 Task: Look for products in the category "Lotion" from Soothing Touch only.
Action: Mouse moved to (780, 298)
Screenshot: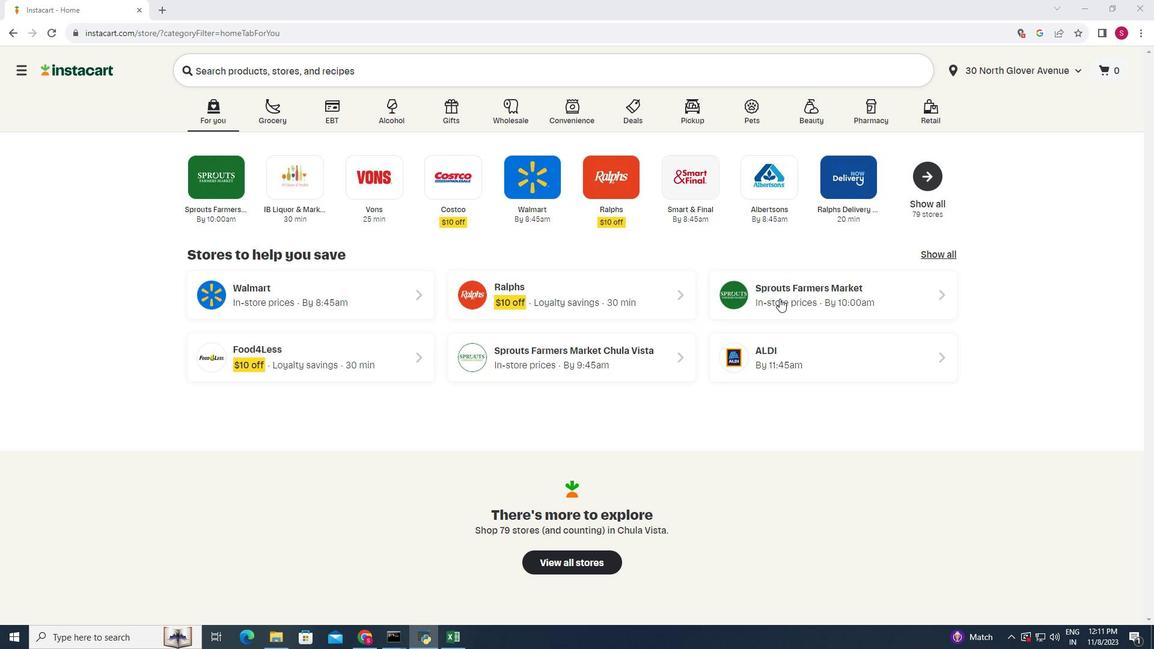 
Action: Mouse pressed left at (780, 298)
Screenshot: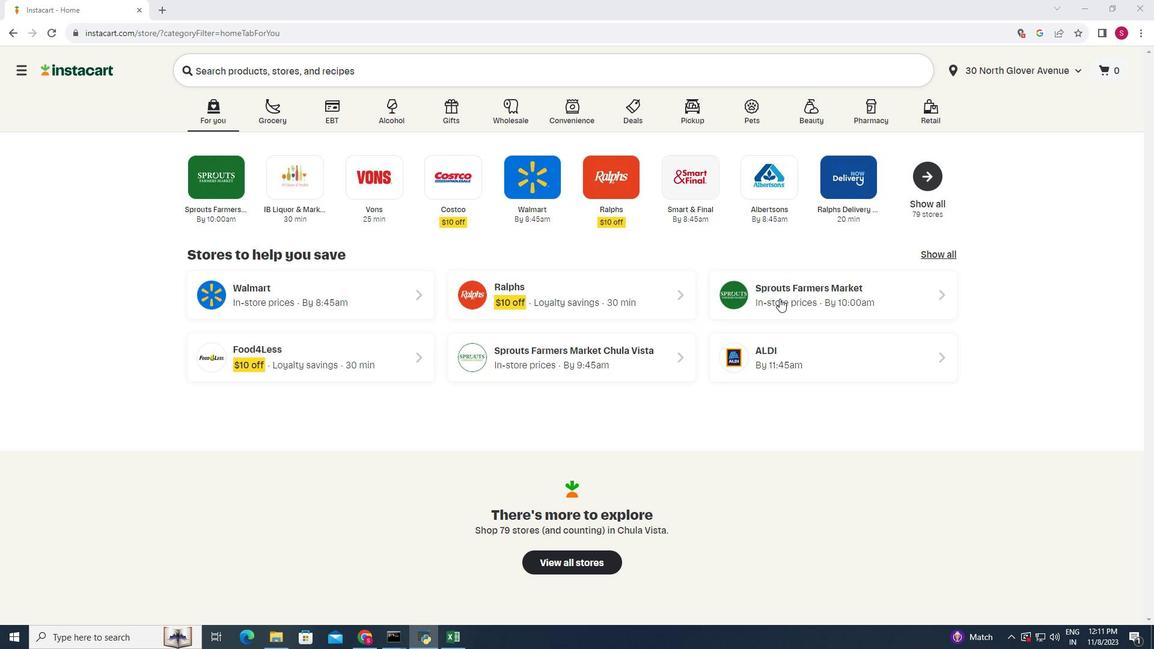 
Action: Mouse moved to (35, 477)
Screenshot: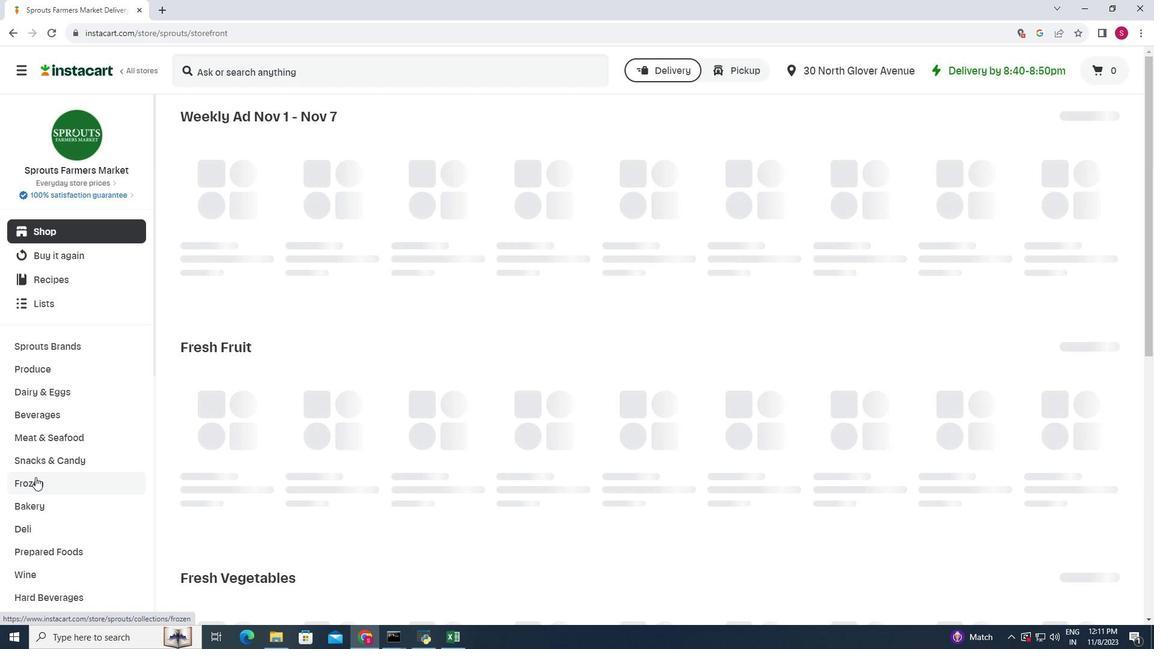 
Action: Mouse scrolled (35, 476) with delta (0, 0)
Screenshot: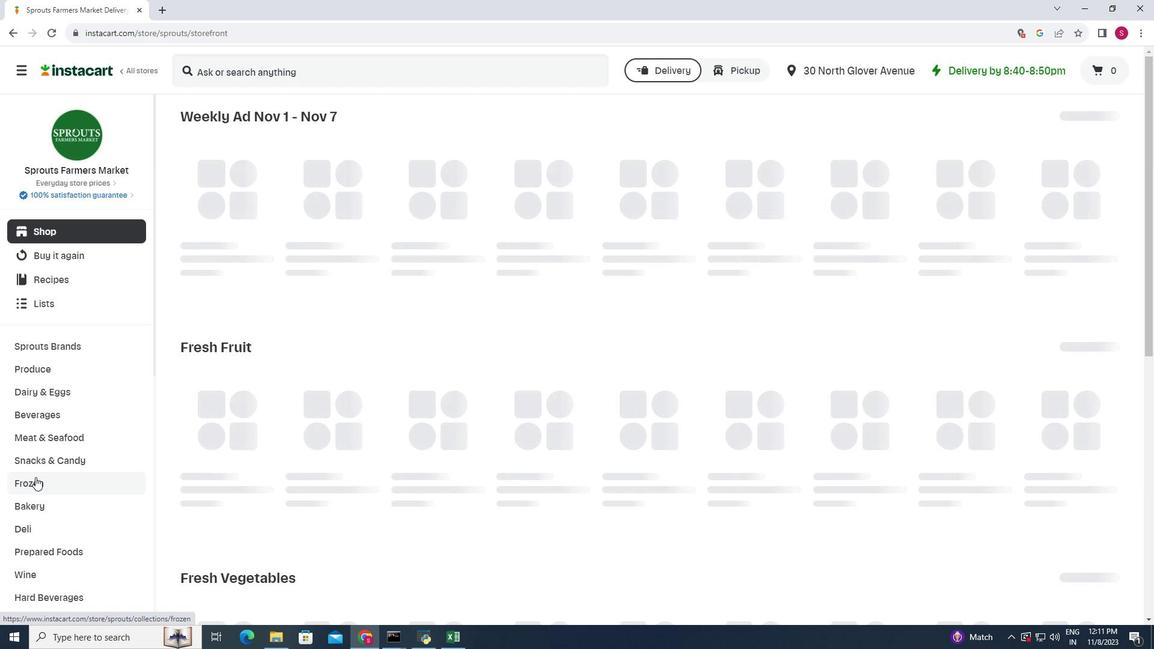 
Action: Mouse scrolled (35, 476) with delta (0, 0)
Screenshot: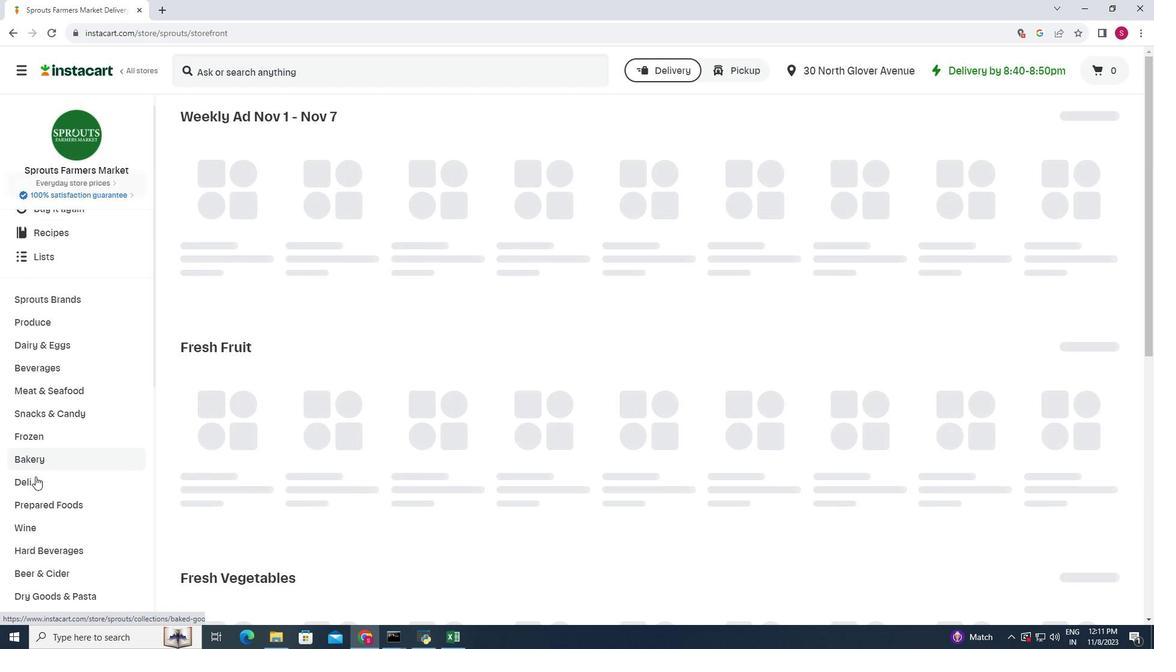 
Action: Mouse moved to (37, 475)
Screenshot: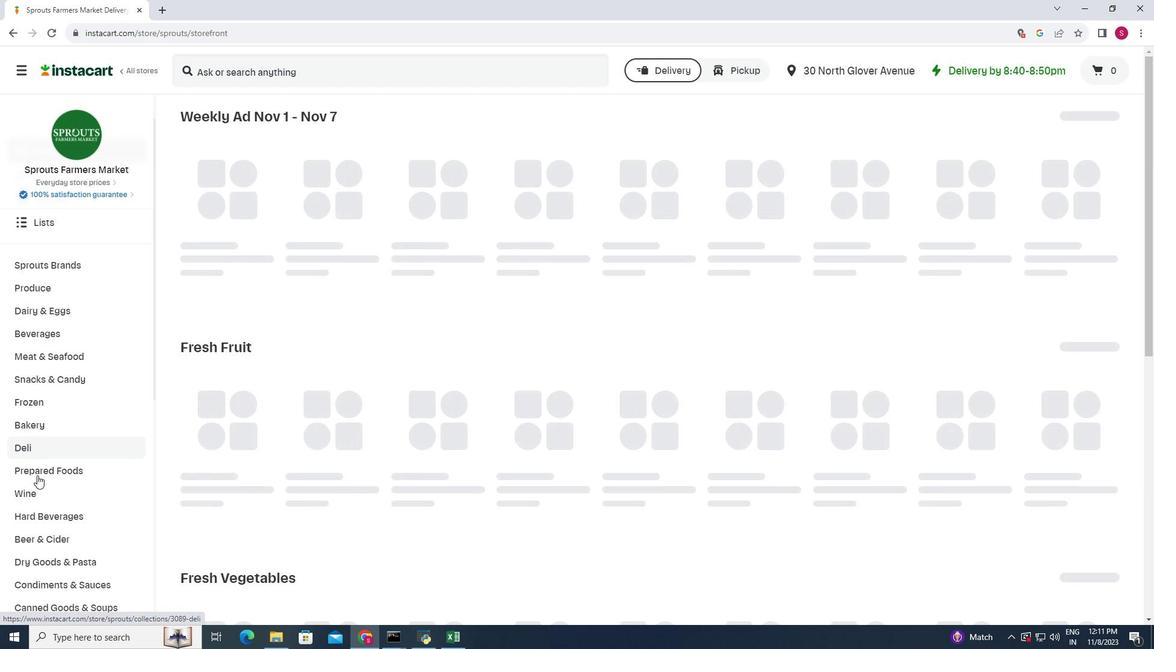 
Action: Mouse scrolled (37, 475) with delta (0, 0)
Screenshot: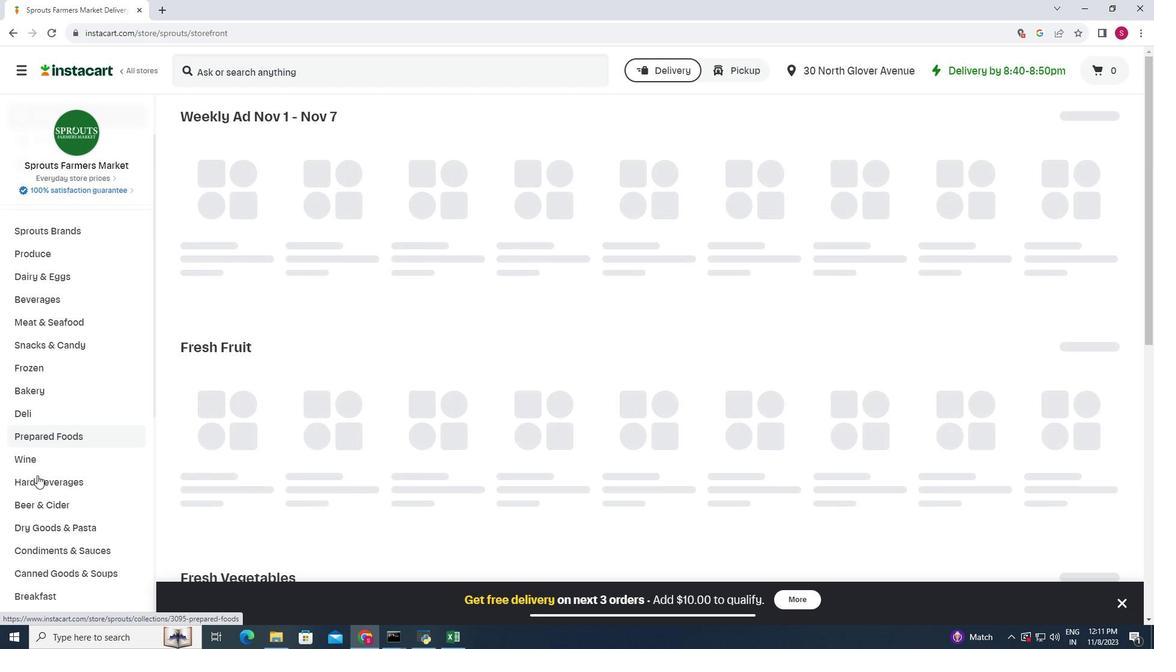 
Action: Mouse moved to (39, 475)
Screenshot: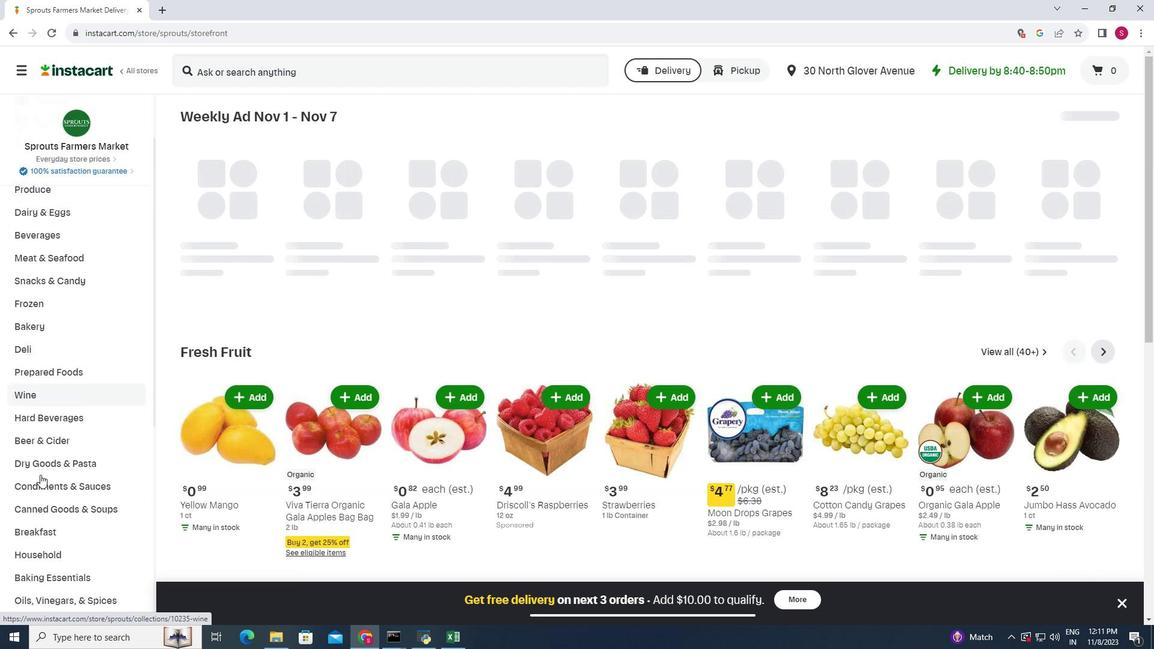 
Action: Mouse scrolled (39, 474) with delta (0, 0)
Screenshot: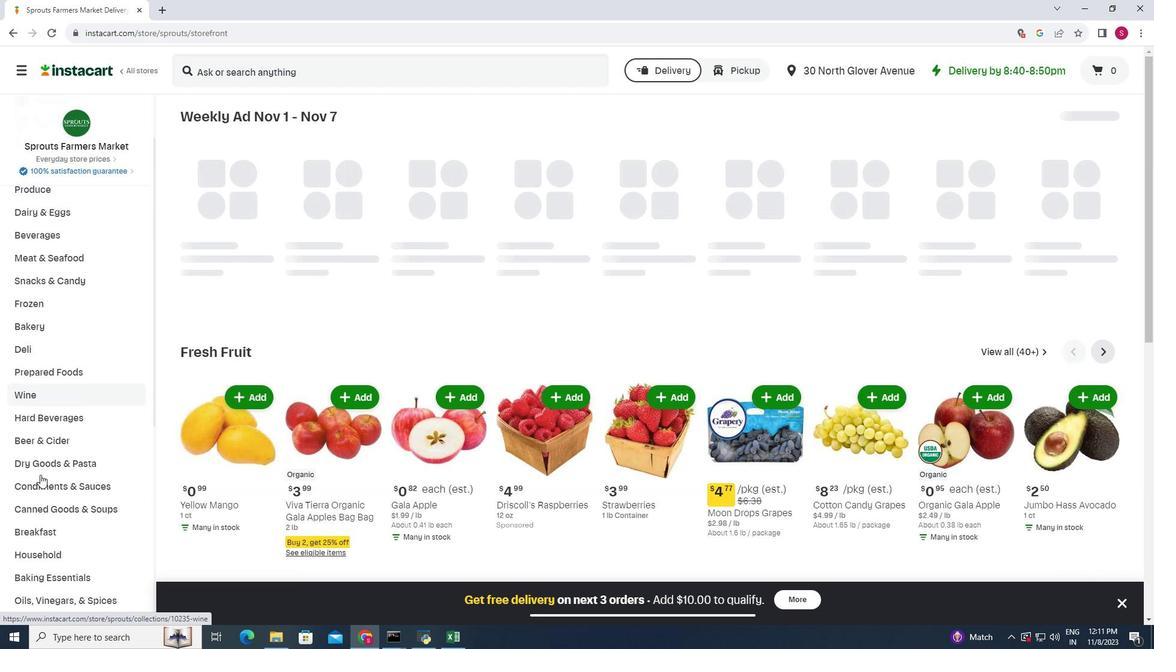 
Action: Mouse moved to (40, 475)
Screenshot: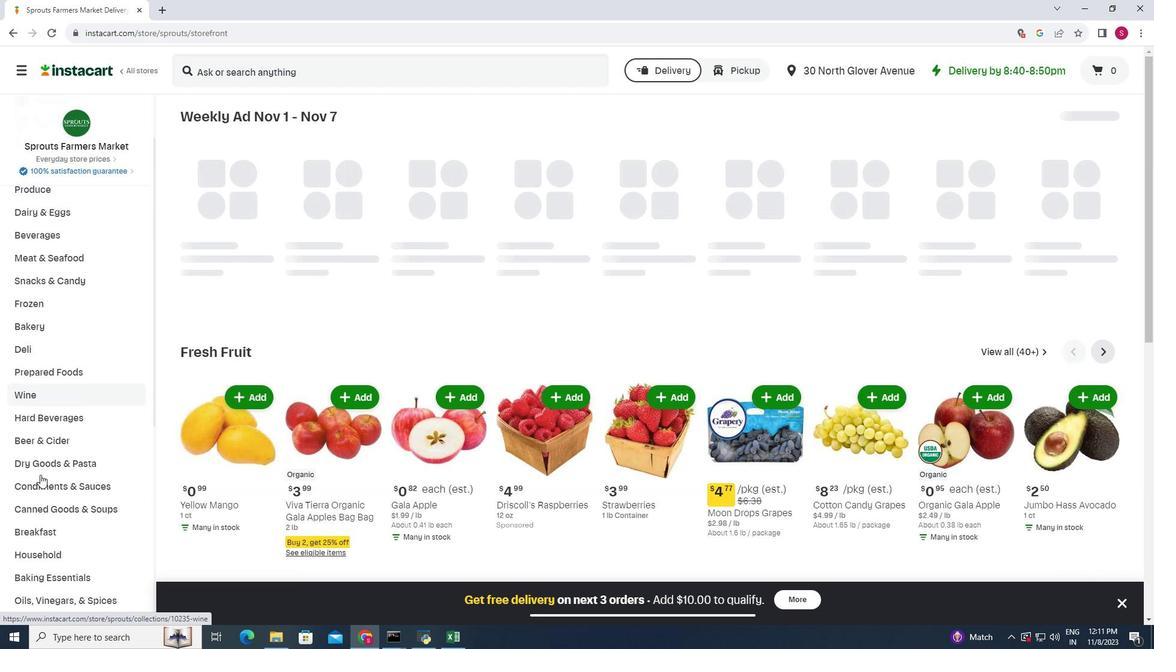 
Action: Mouse scrolled (40, 474) with delta (0, 0)
Screenshot: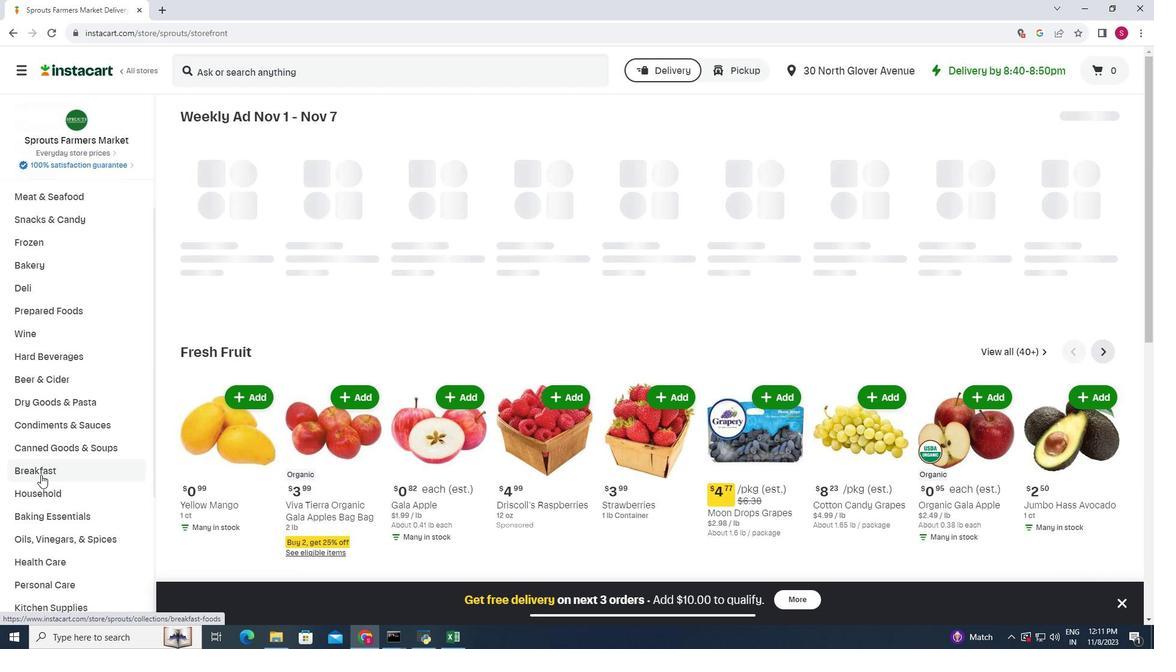 
Action: Mouse moved to (41, 475)
Screenshot: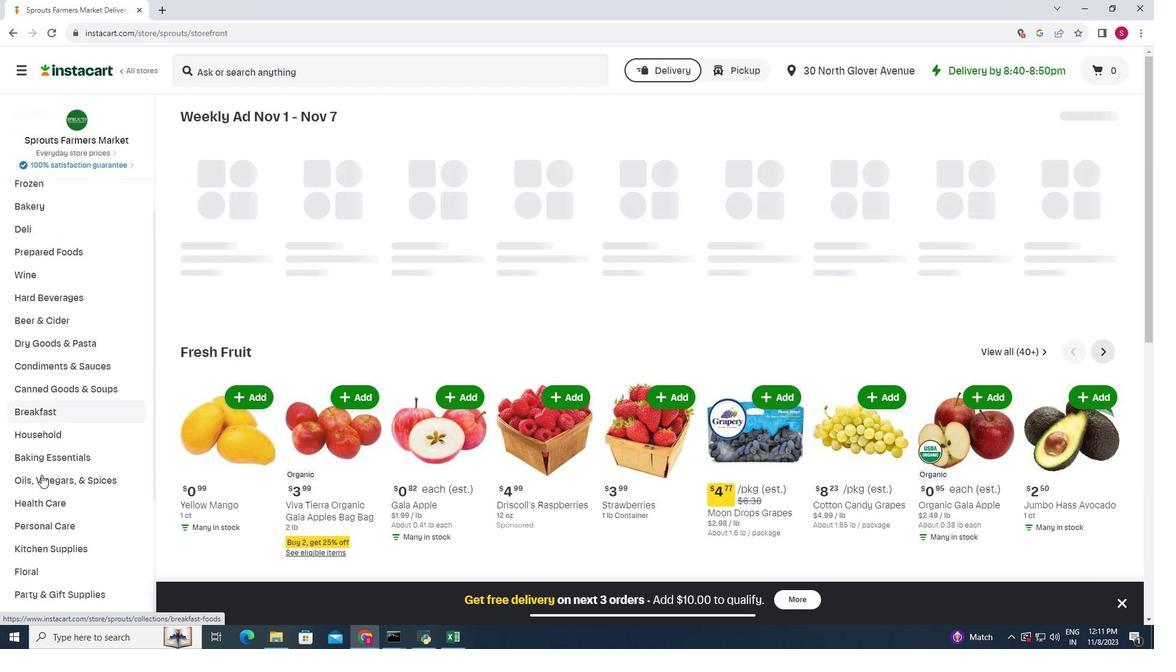 
Action: Mouse scrolled (41, 474) with delta (0, 0)
Screenshot: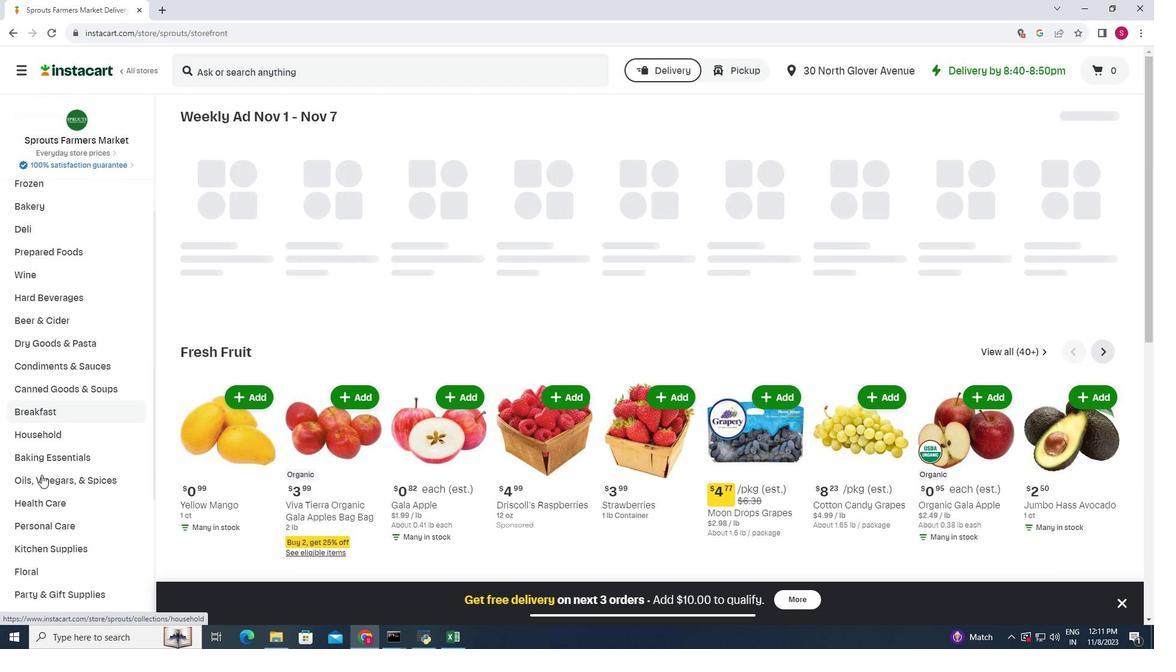 
Action: Mouse moved to (56, 457)
Screenshot: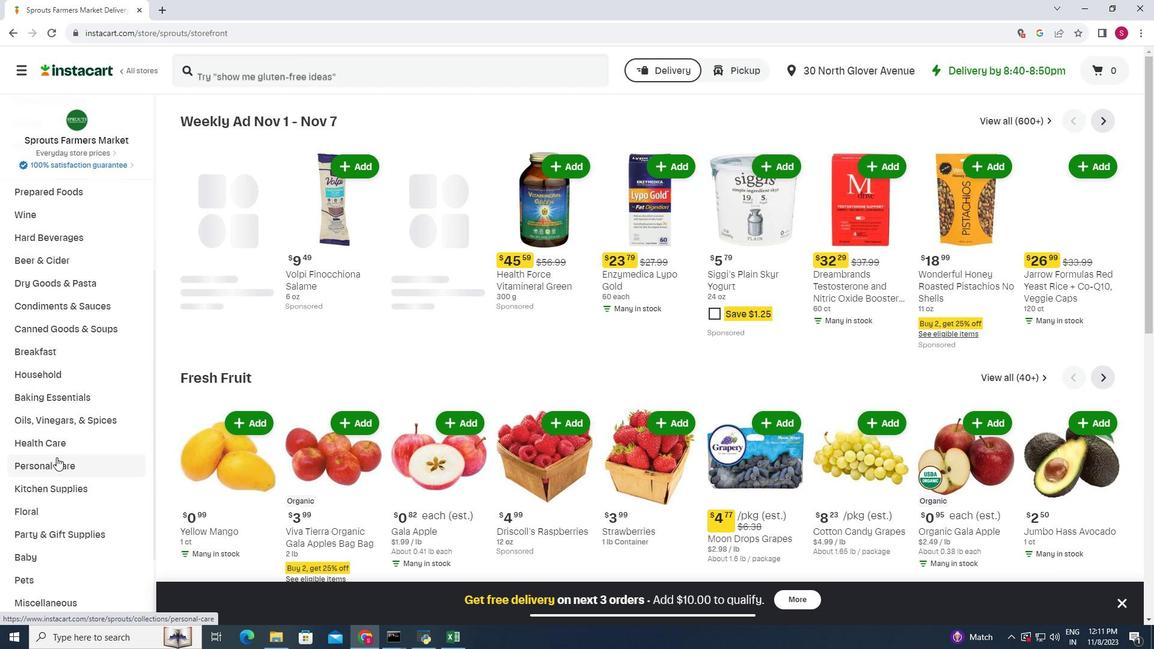 
Action: Mouse pressed left at (56, 457)
Screenshot: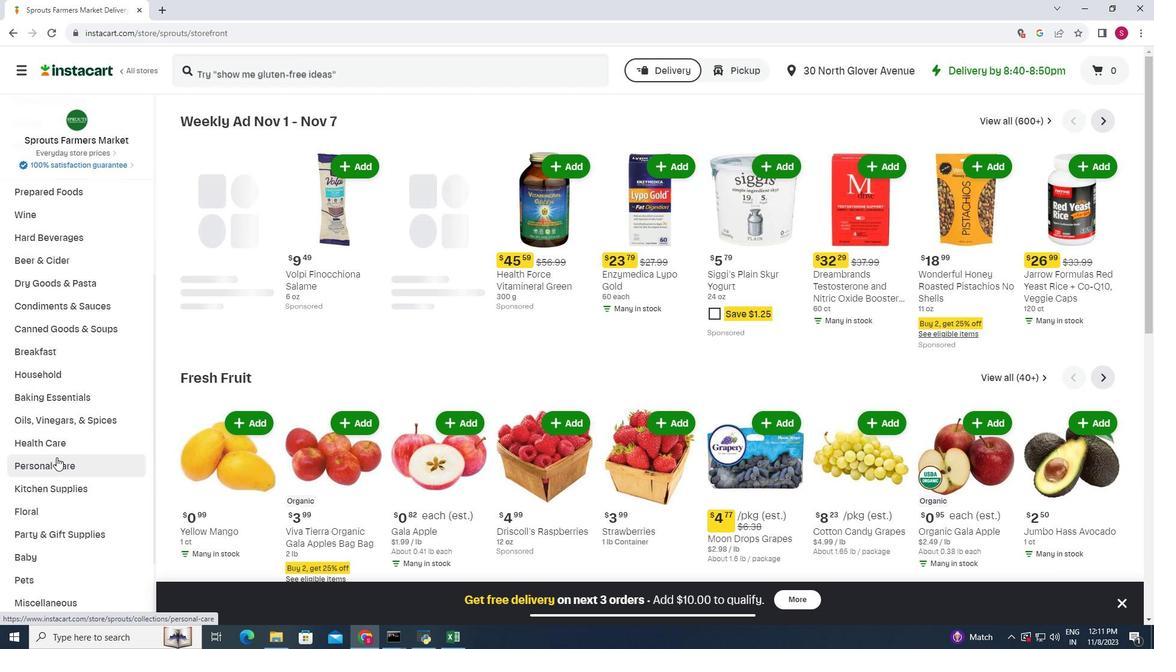 
Action: Mouse moved to (303, 150)
Screenshot: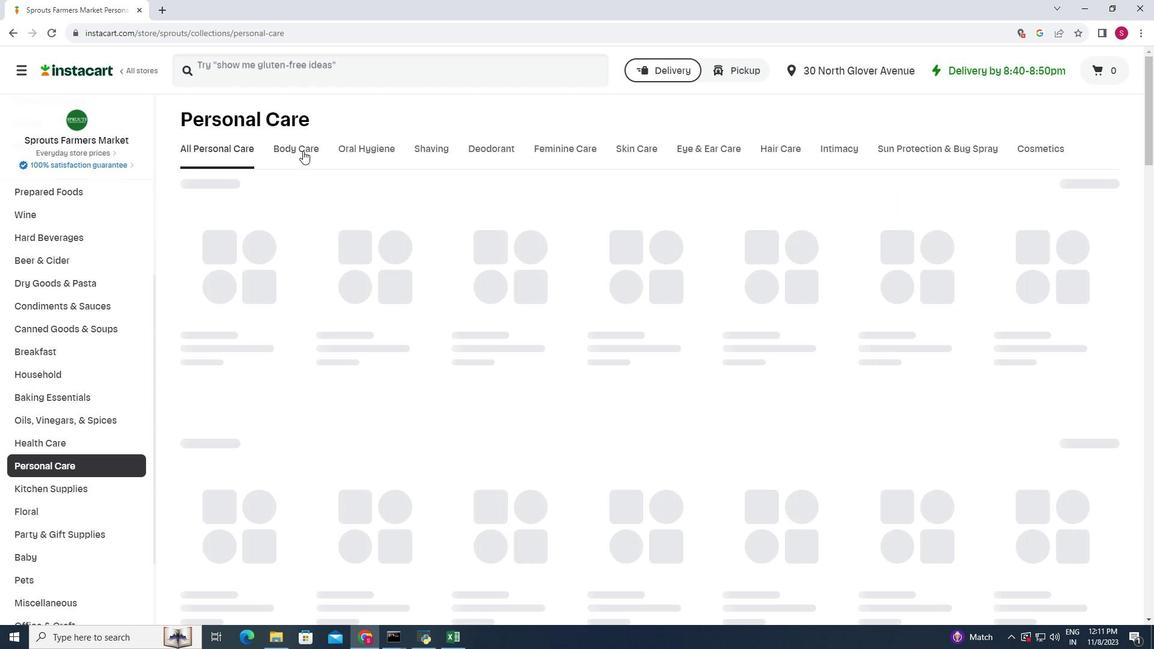 
Action: Mouse pressed left at (303, 150)
Screenshot: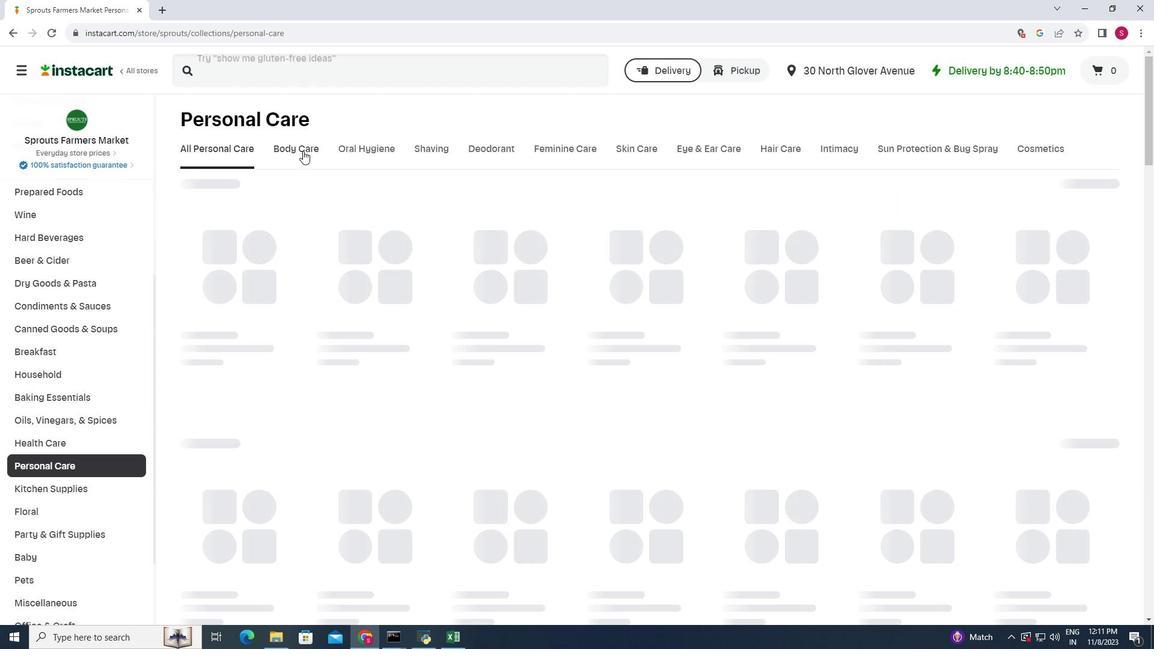 
Action: Mouse moved to (485, 190)
Screenshot: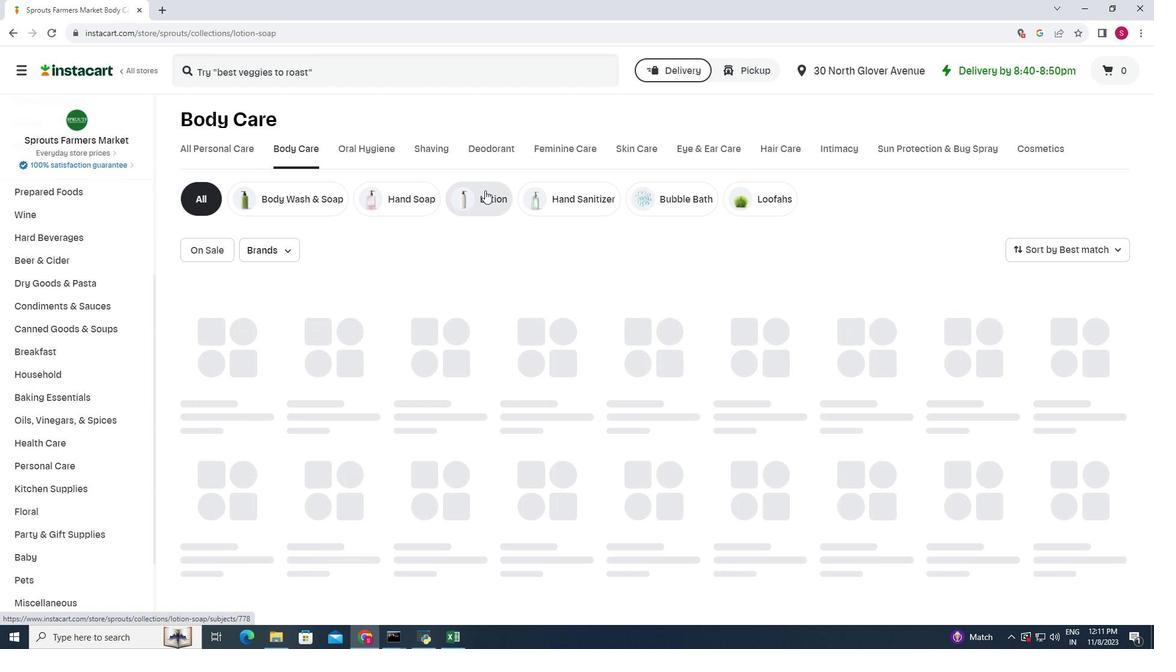 
Action: Mouse pressed left at (485, 190)
Screenshot: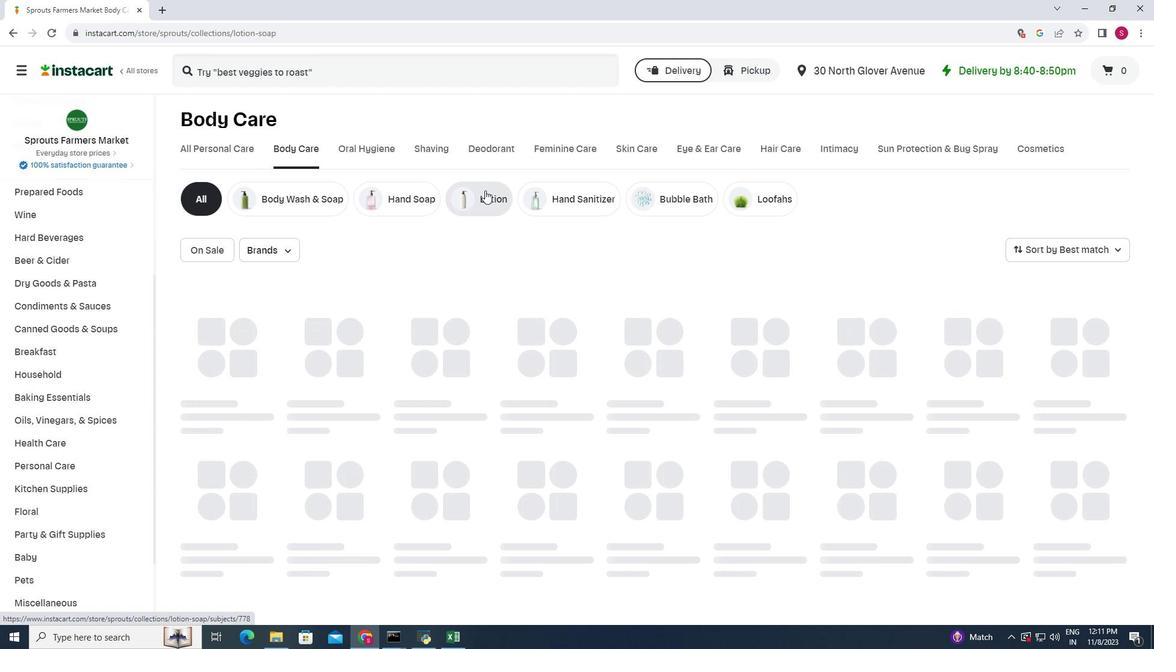
Action: Mouse moved to (286, 246)
Screenshot: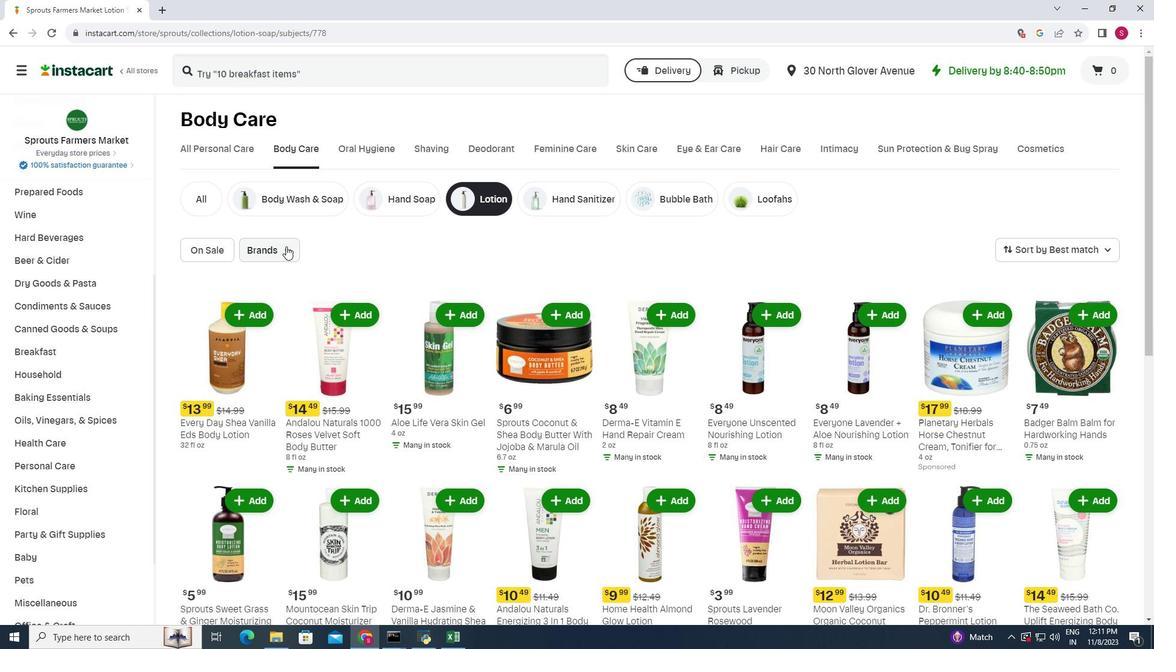 
Action: Mouse pressed left at (286, 246)
Screenshot: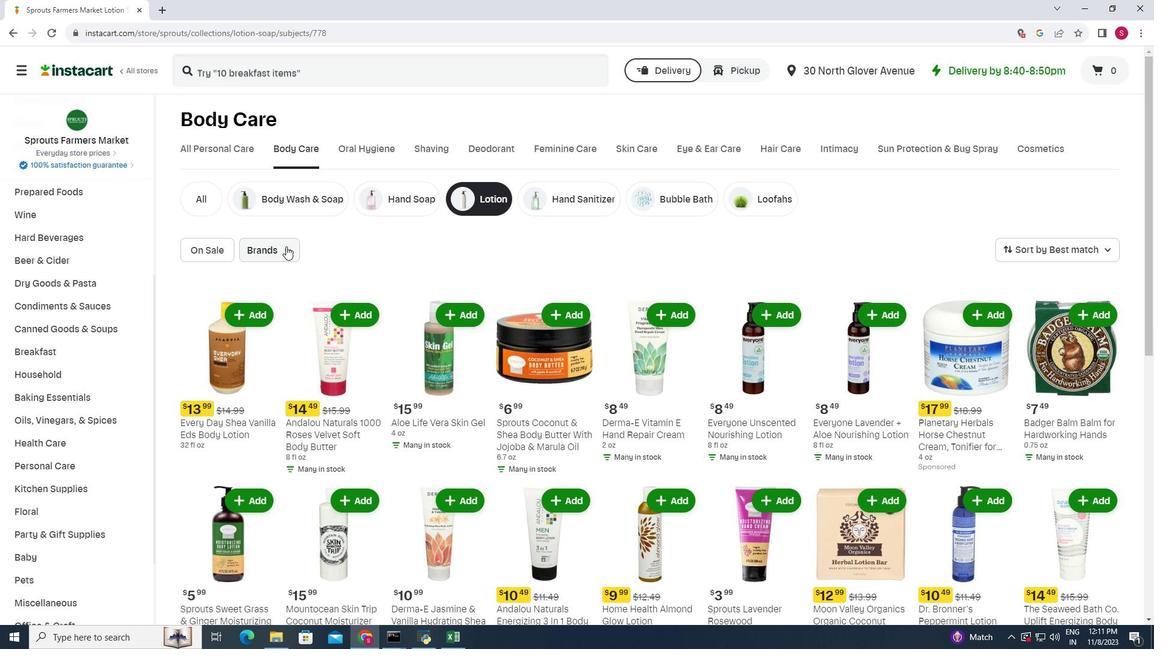 
Action: Mouse moved to (360, 336)
Screenshot: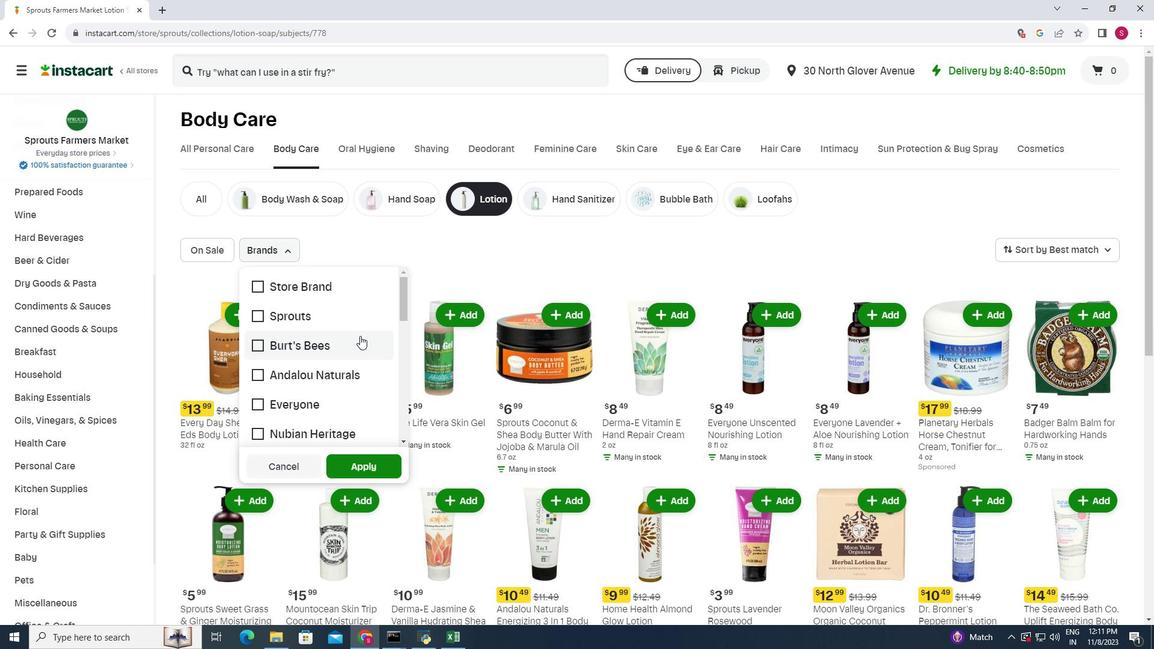 
Action: Mouse scrolled (360, 335) with delta (0, 0)
Screenshot: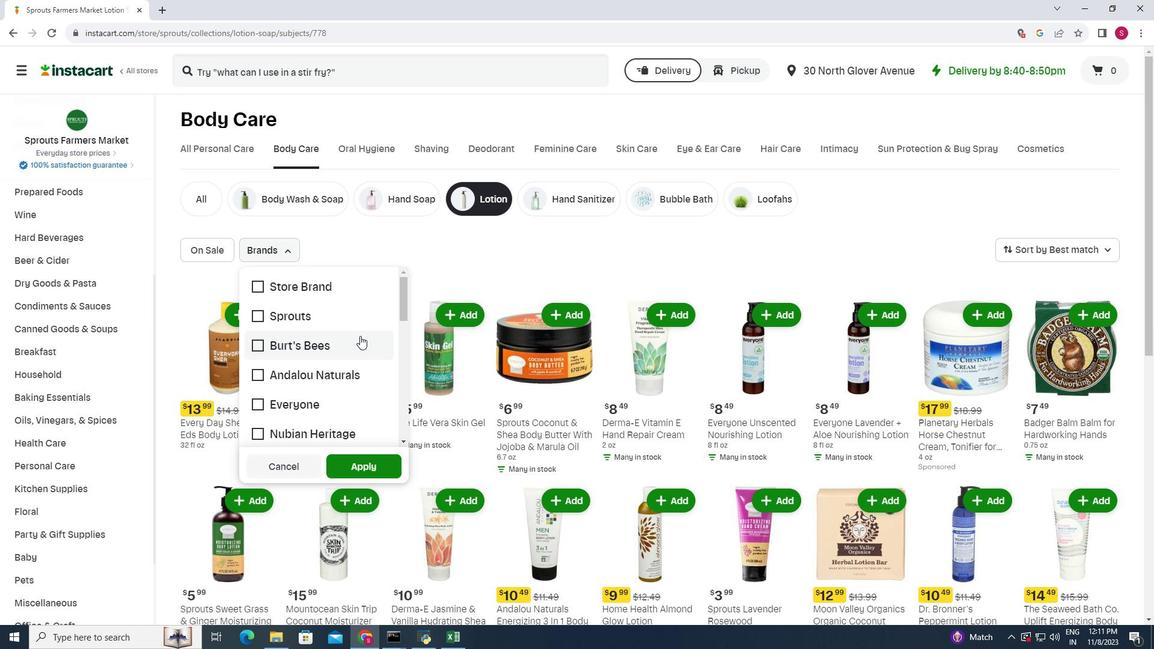 
Action: Mouse moved to (360, 336)
Screenshot: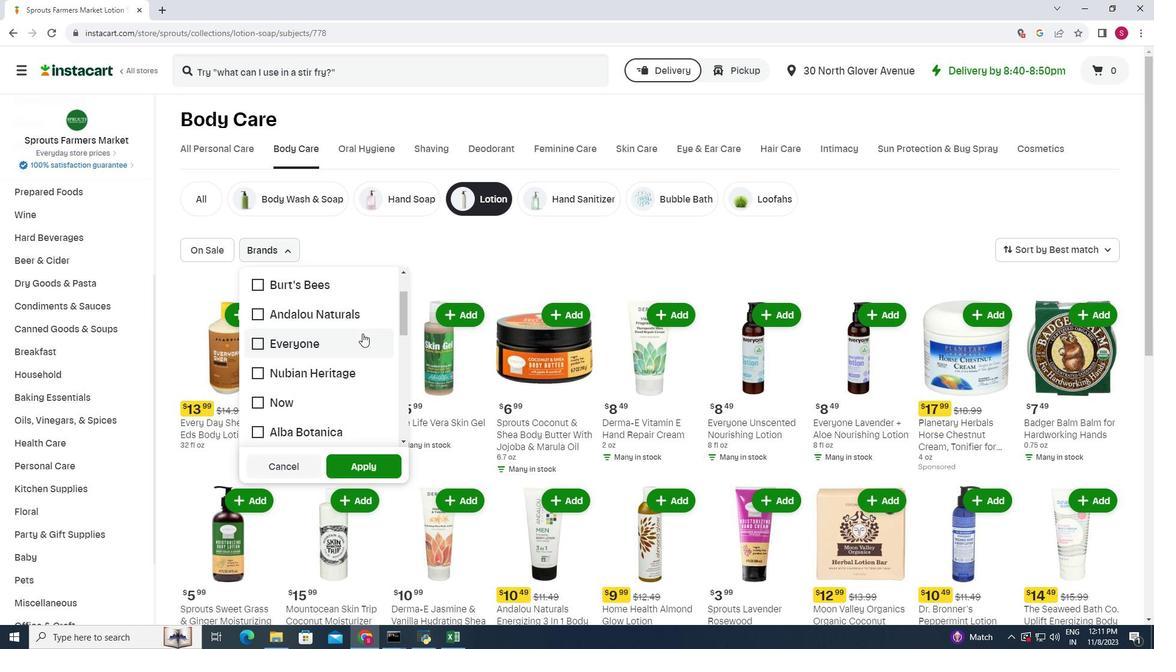
Action: Mouse scrolled (360, 335) with delta (0, 0)
Screenshot: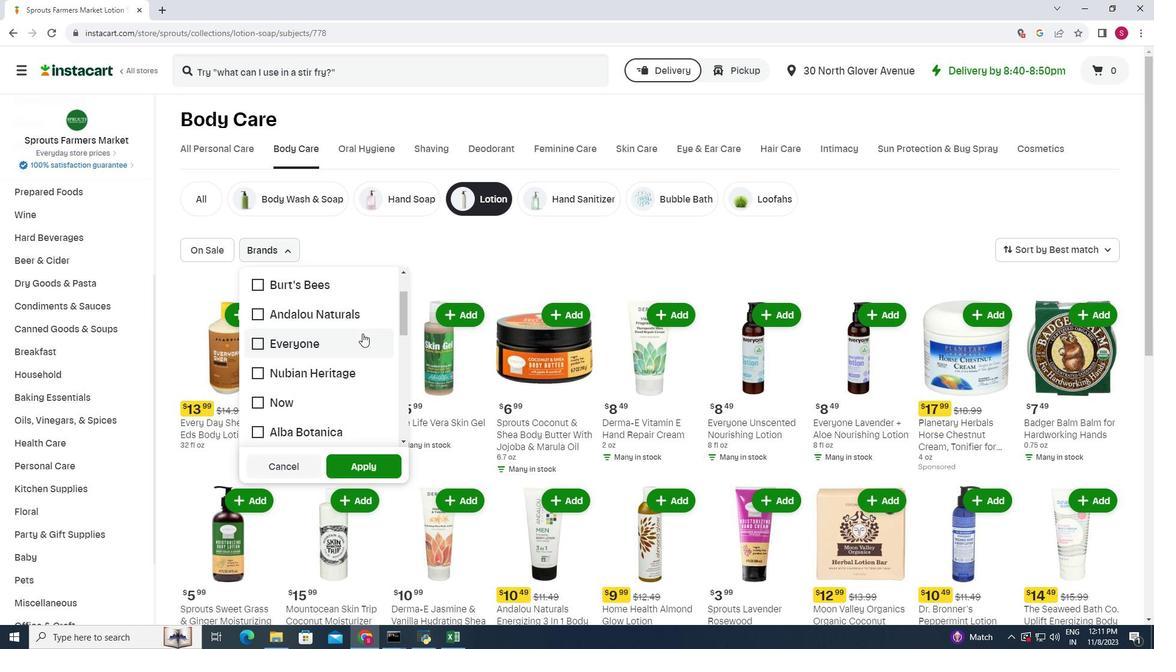
Action: Mouse moved to (363, 331)
Screenshot: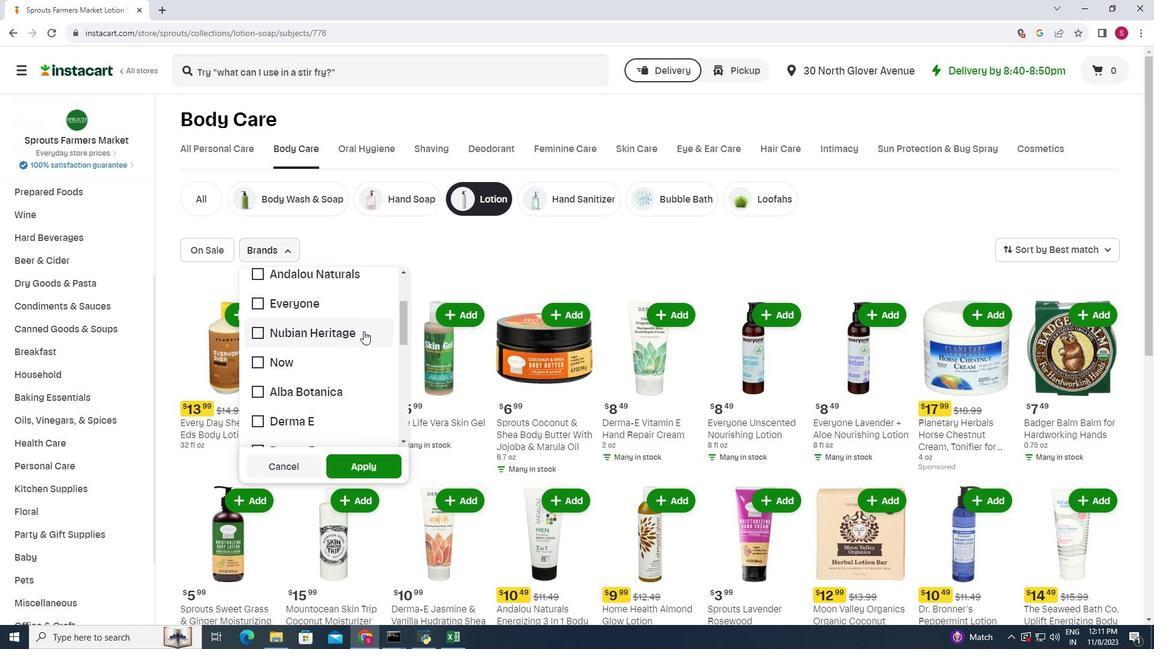 
Action: Mouse scrolled (363, 330) with delta (0, 0)
Screenshot: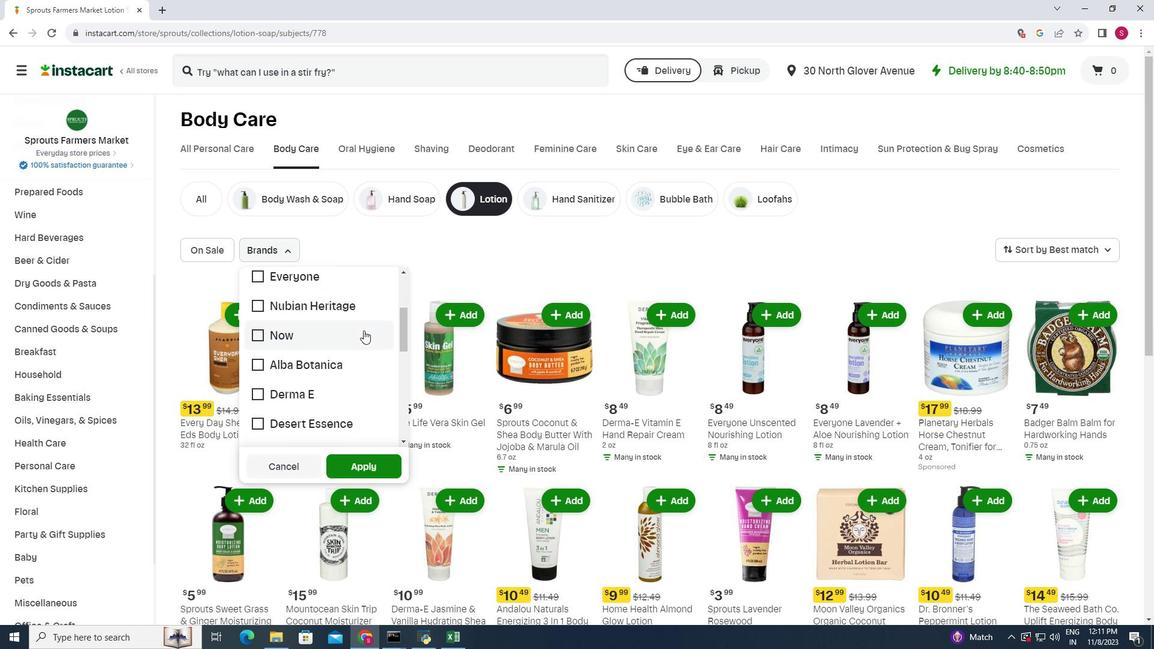 
Action: Mouse moved to (359, 327)
Screenshot: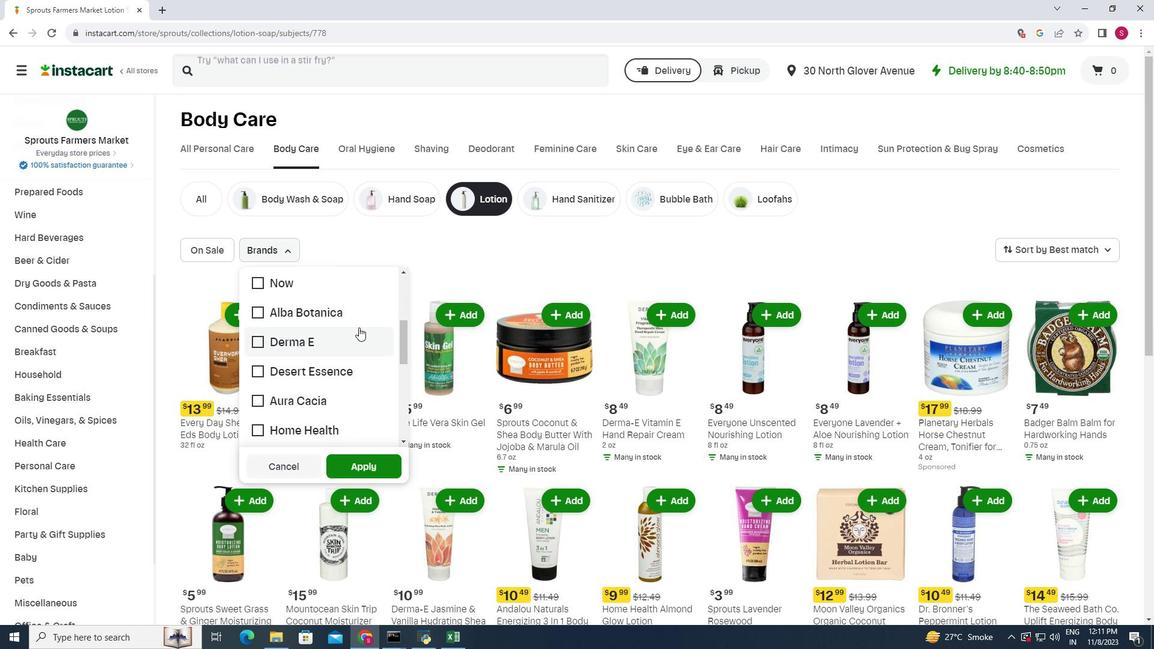 
Action: Mouse scrolled (359, 327) with delta (0, 0)
Screenshot: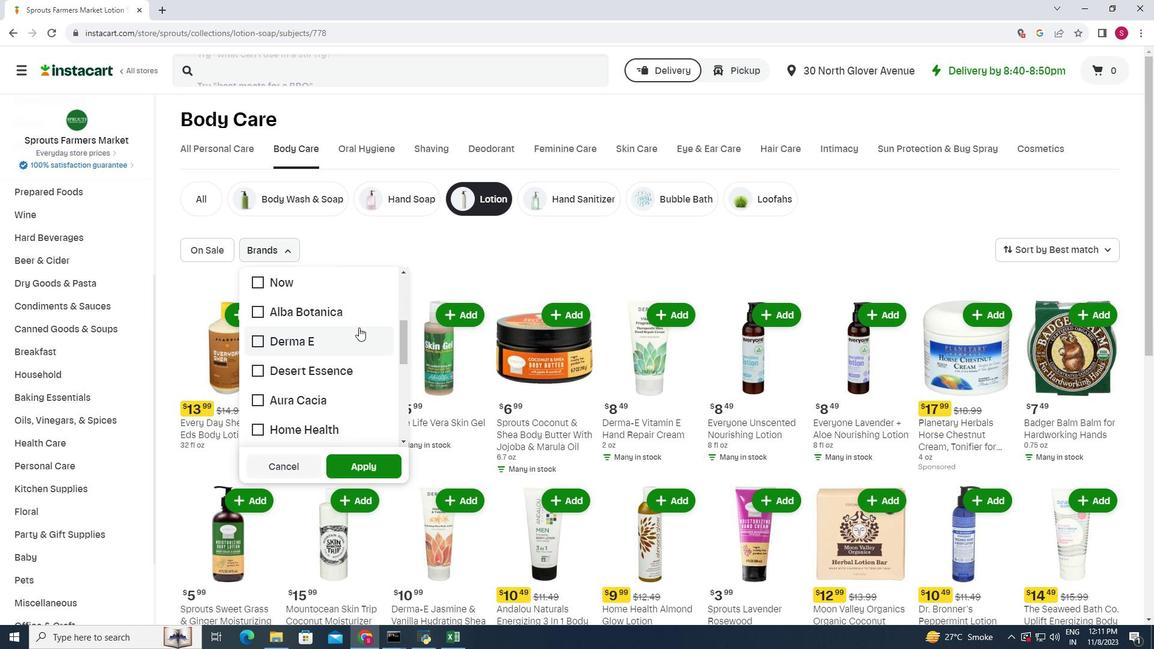 
Action: Mouse scrolled (359, 327) with delta (0, 0)
Screenshot: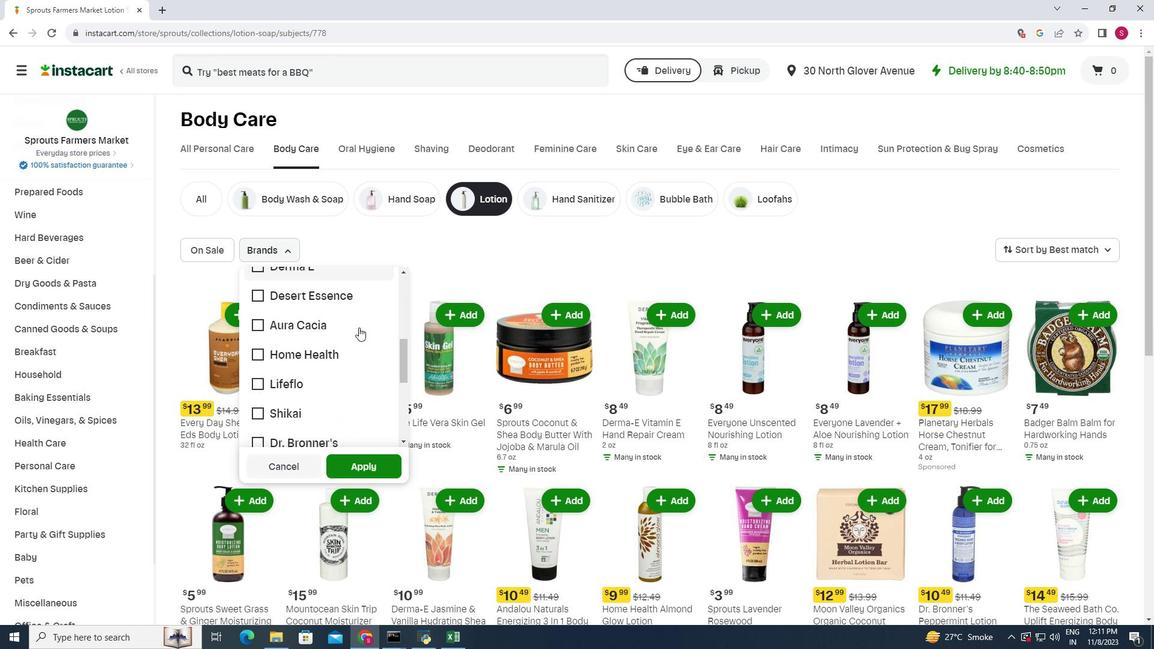 
Action: Mouse scrolled (359, 327) with delta (0, 0)
Screenshot: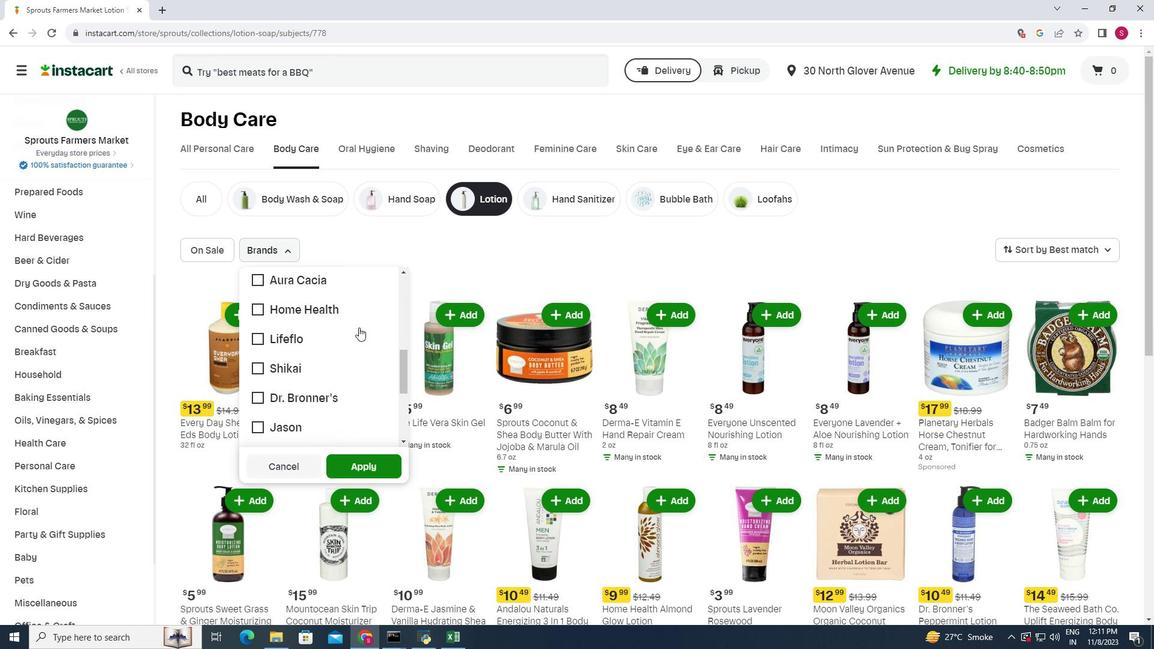 
Action: Mouse scrolled (359, 327) with delta (0, 0)
Screenshot: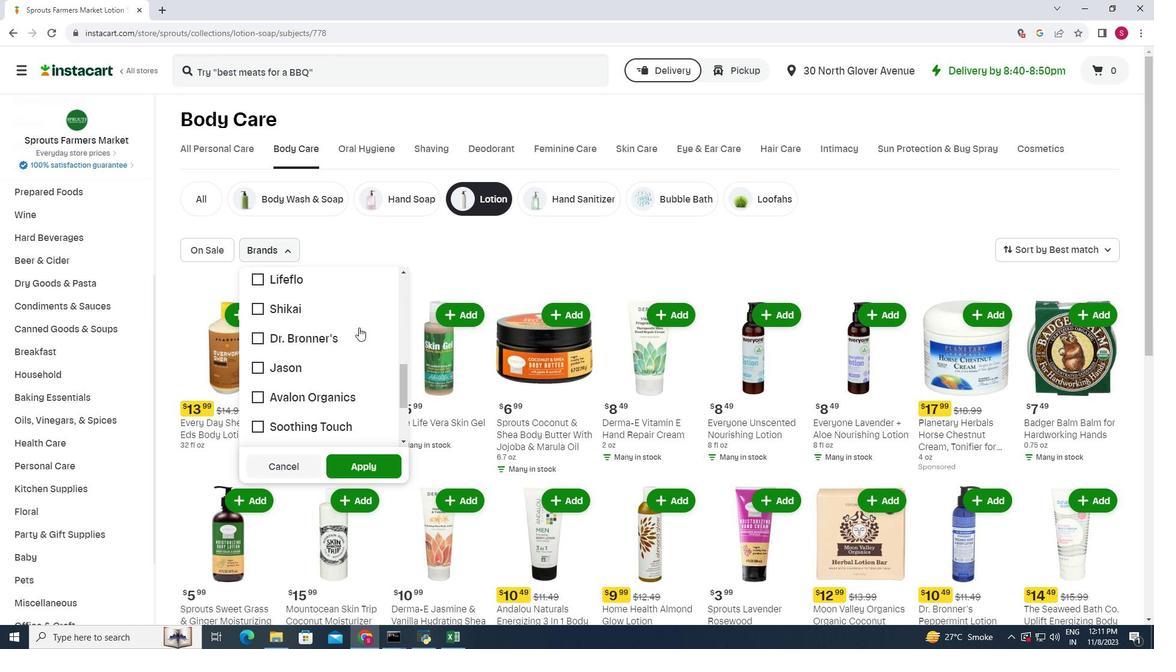 
Action: Mouse moved to (326, 369)
Screenshot: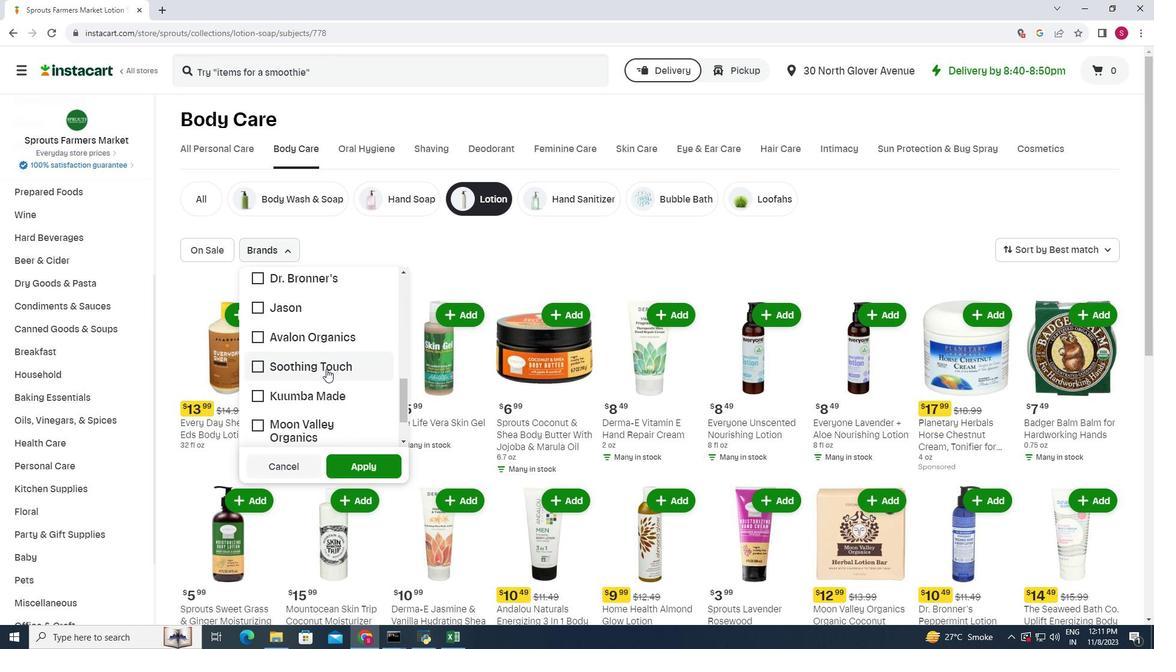 
Action: Mouse pressed left at (326, 369)
Screenshot: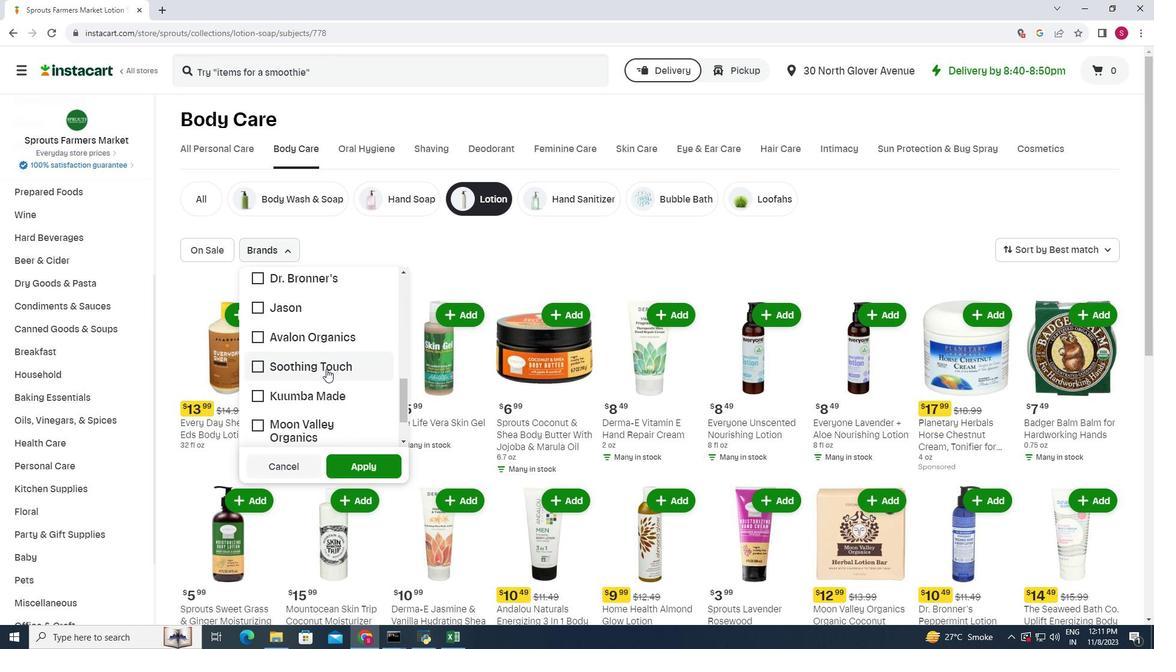 
Action: Mouse moved to (377, 465)
Screenshot: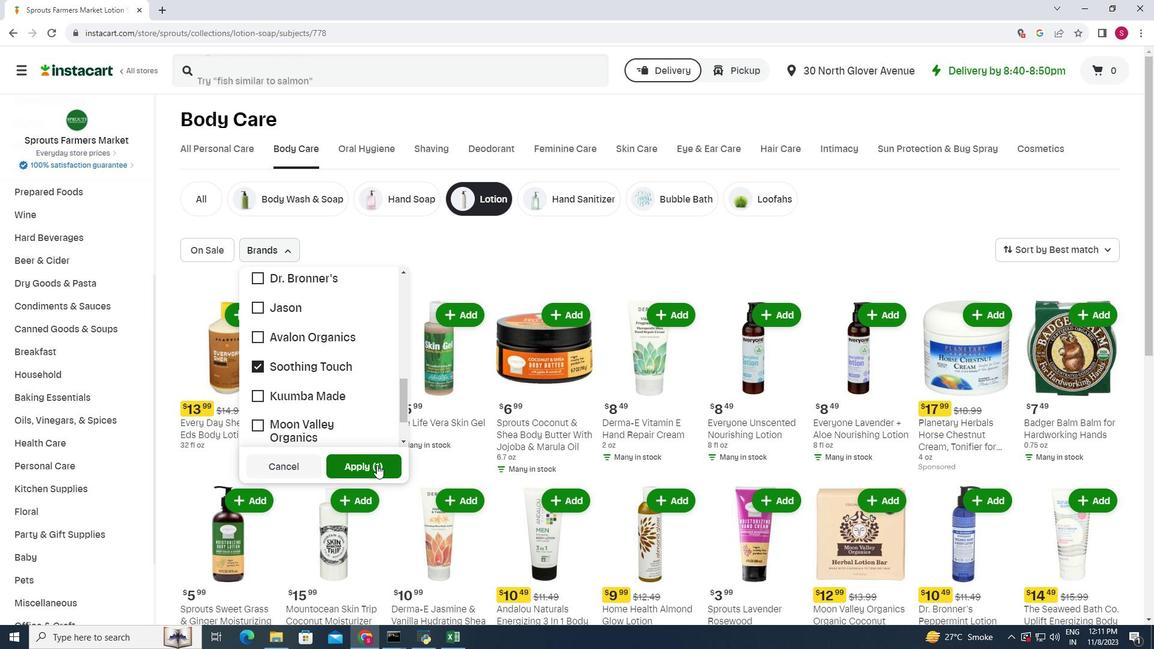 
Action: Mouse pressed left at (377, 465)
Screenshot: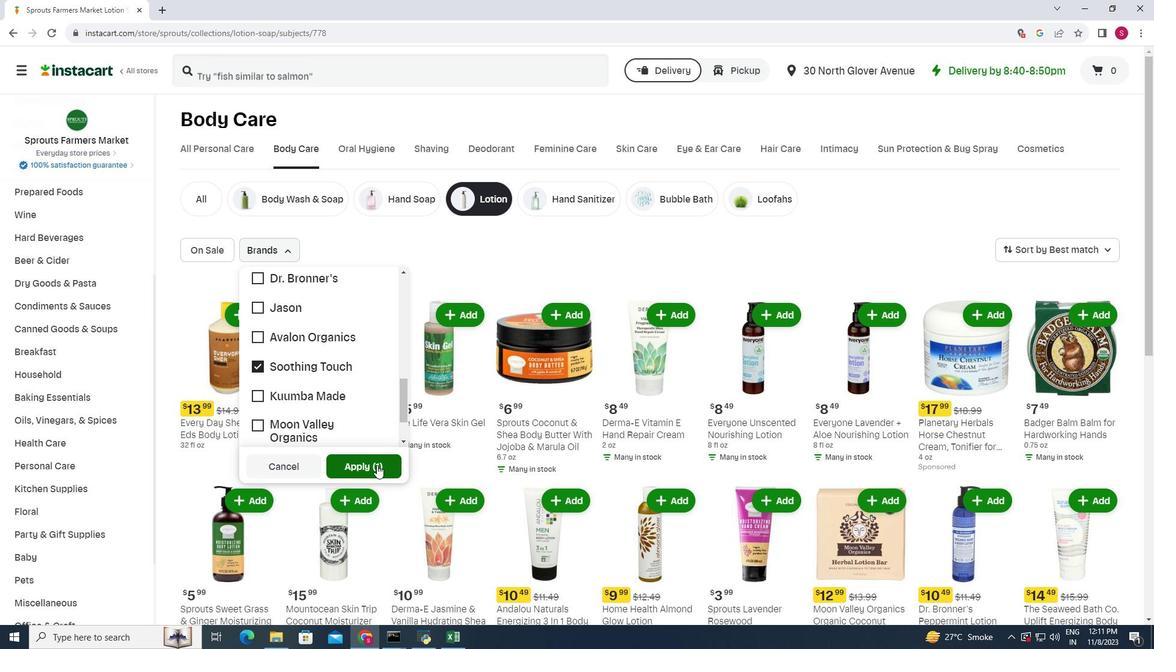 
Action: Mouse moved to (444, 334)
Screenshot: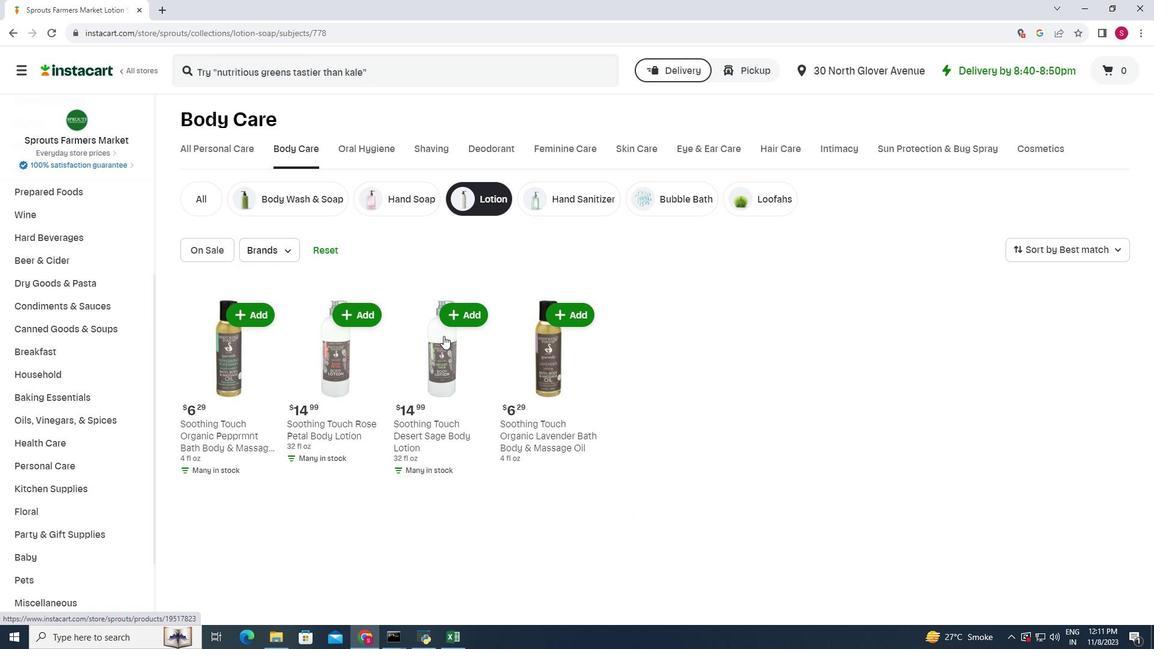 
